 Task: Open Card Card0000000084 in Board Board0000000021 in Workspace WS0000000007 in Trello. Add Member Email0000000028 to Card Card0000000084 in Board Board0000000021 in Workspace WS0000000007 in Trello. Add Red Label titled Label0000000084 to Card Card0000000084 in Board Board0000000021 in Workspace WS0000000007 in Trello. Add Checklist CL0000000084 to Card Card0000000084 in Board Board0000000021 in Workspace WS0000000007 in Trello. Add Dates with Start Date as Nov 01 2023 and Due Date as Nov 30 2023 to Card Card0000000084 in Board Board0000000021 in Workspace WS0000000007 in Trello
Action: Mouse moved to (535, 37)
Screenshot: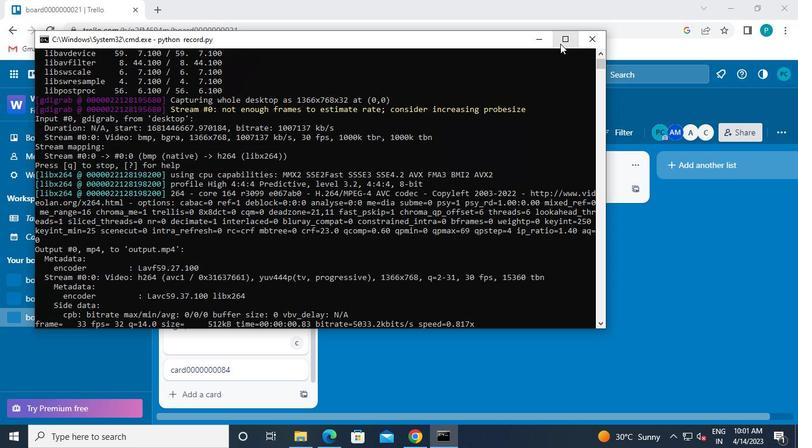 
Action: Mouse pressed left at (535, 37)
Screenshot: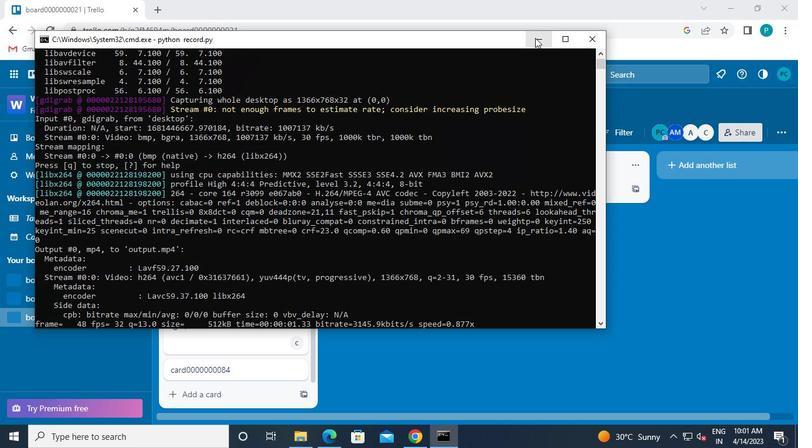 
Action: Mouse moved to (230, 375)
Screenshot: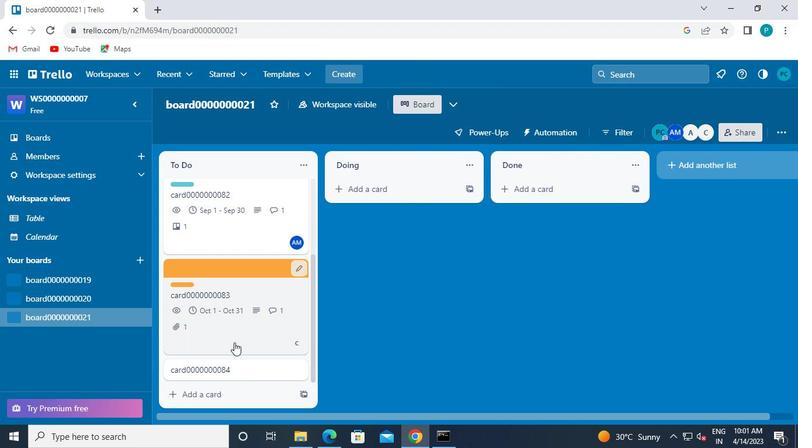 
Action: Mouse pressed left at (230, 375)
Screenshot: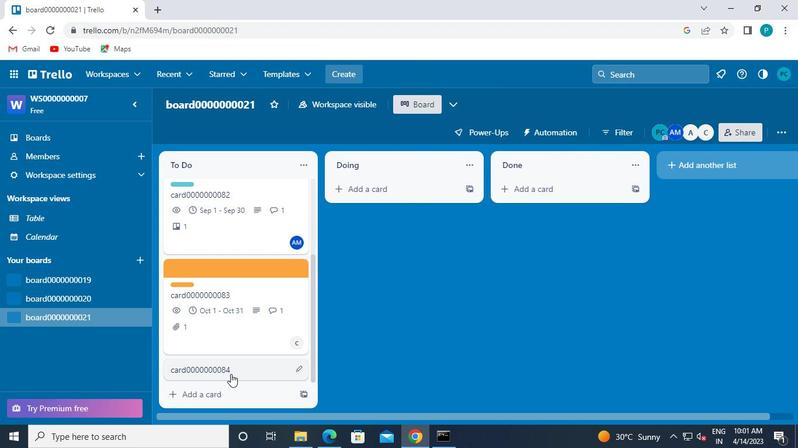 
Action: Mouse moved to (527, 210)
Screenshot: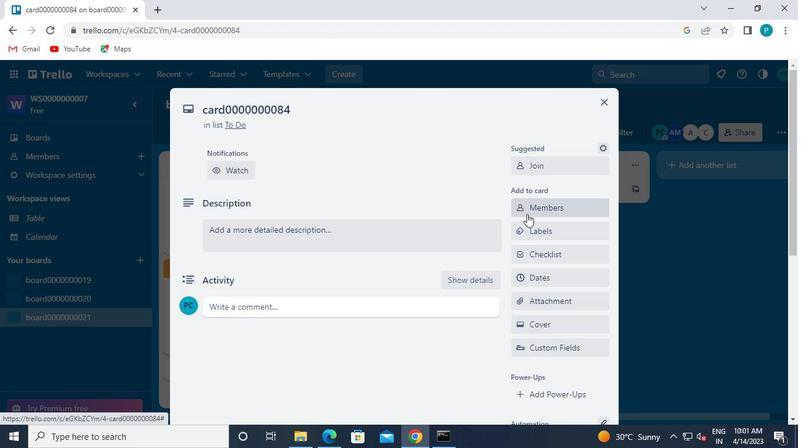 
Action: Mouse pressed left at (527, 210)
Screenshot: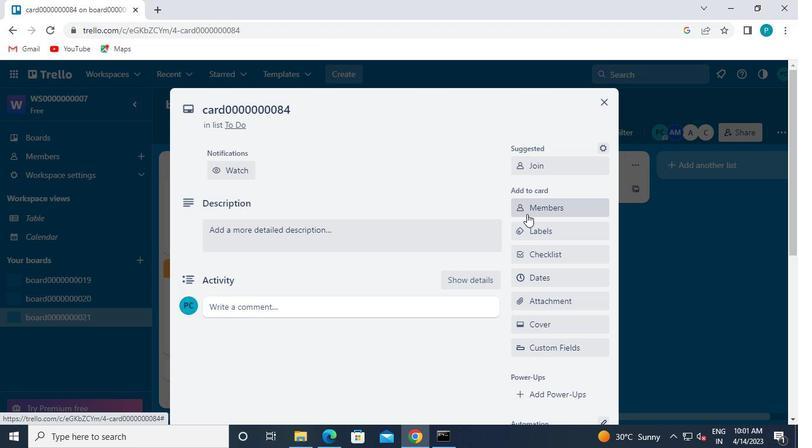 
Action: Mouse moved to (560, 125)
Screenshot: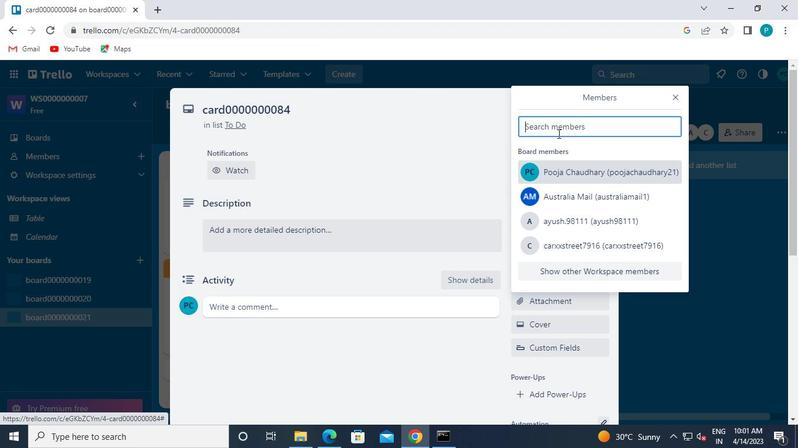 
Action: Mouse pressed left at (560, 125)
Screenshot: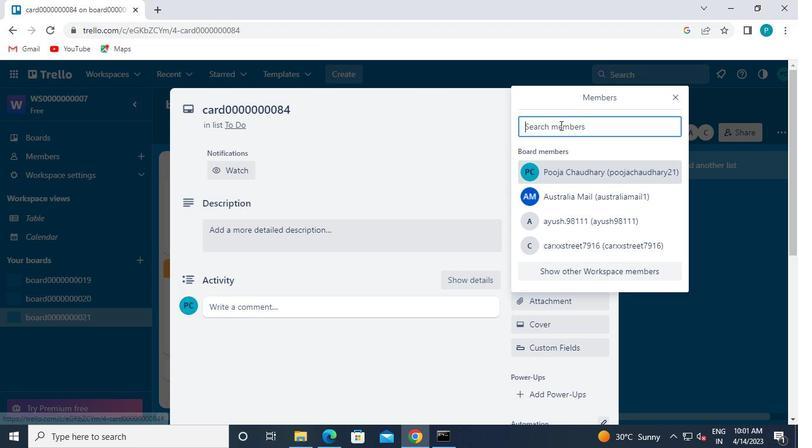 
Action: Keyboard n
Screenshot: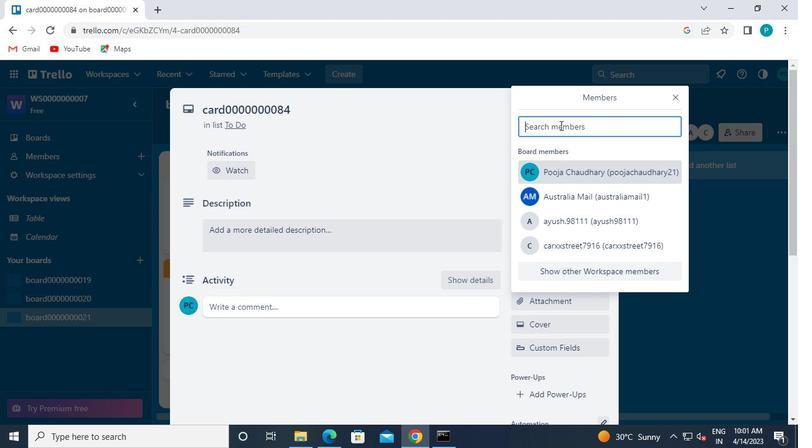 
Action: Keyboard i
Screenshot: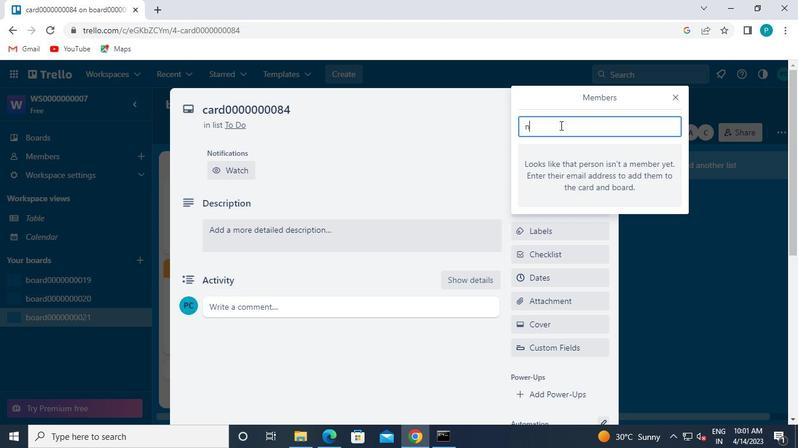 
Action: Keyboard k
Screenshot: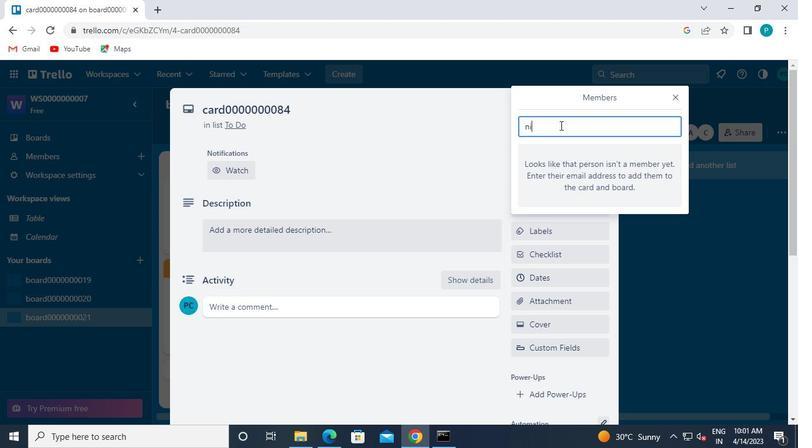 
Action: Keyboard r
Screenshot: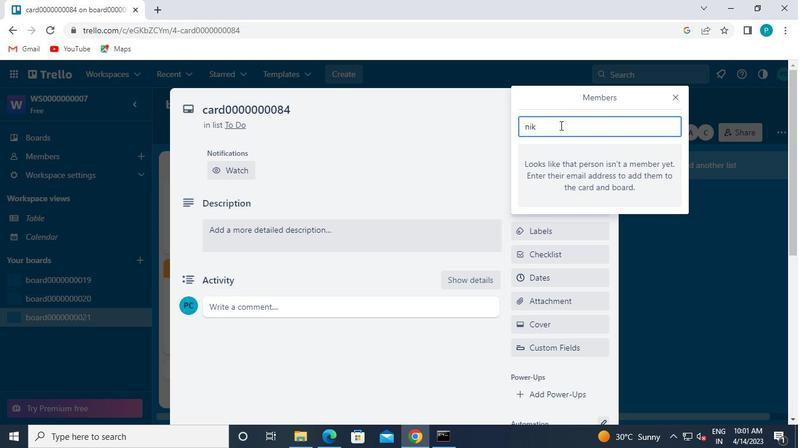 
Action: Keyboard a
Screenshot: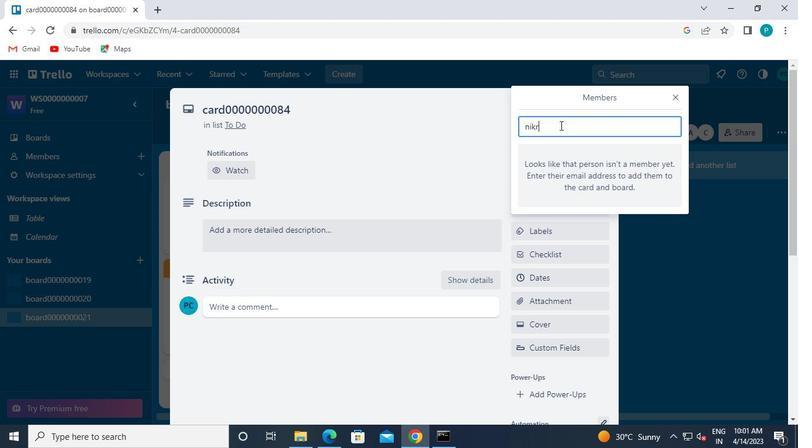 
Action: Keyboard t
Screenshot: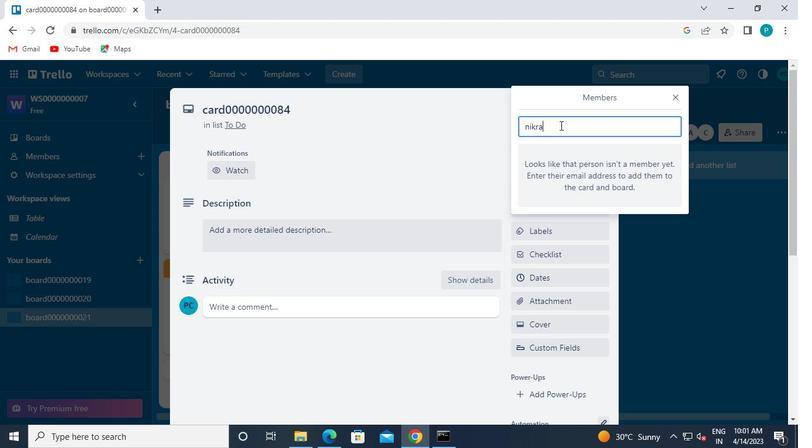 
Action: Keyboard h
Screenshot: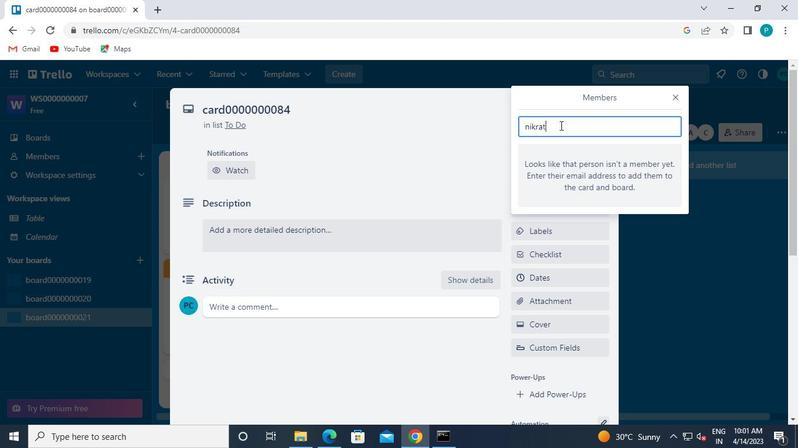 
Action: Keyboard i
Screenshot: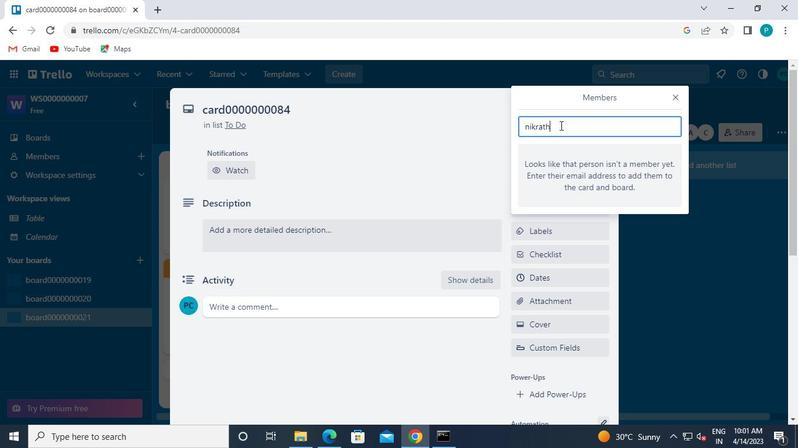 
Action: Keyboard 8
Screenshot: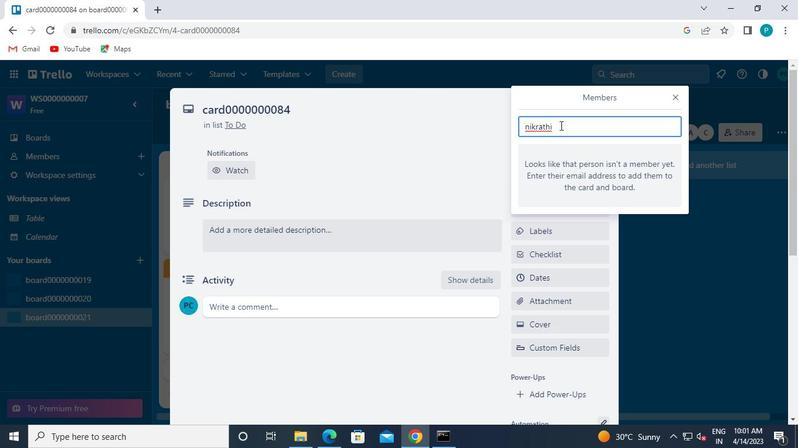 
Action: Keyboard 8
Screenshot: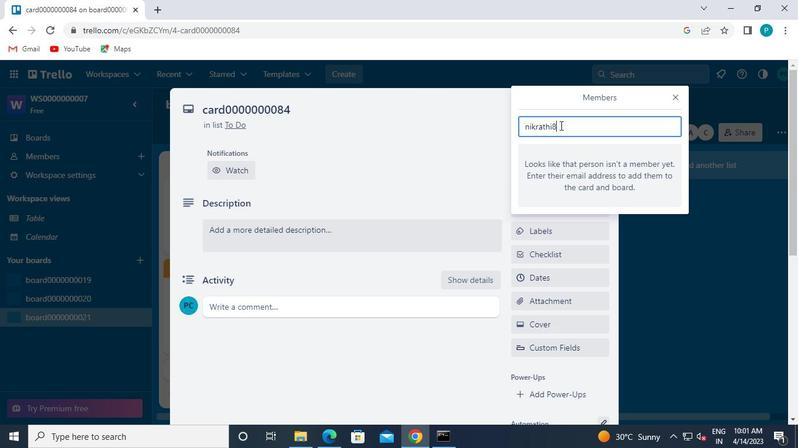 
Action: Keyboard 9
Screenshot: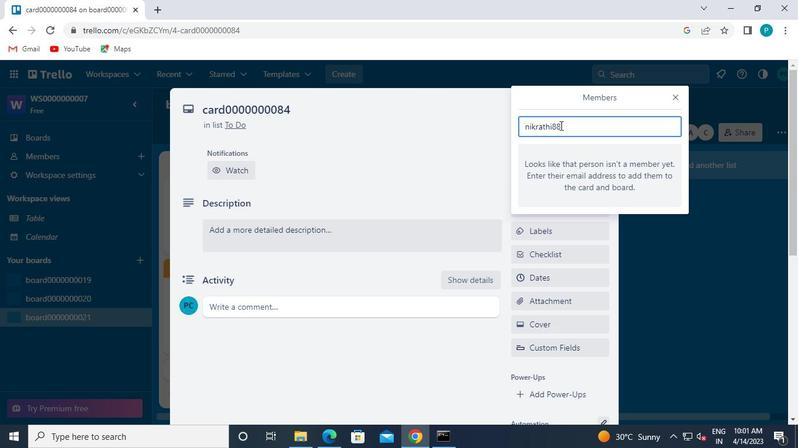
Action: Keyboard Key.shift
Screenshot: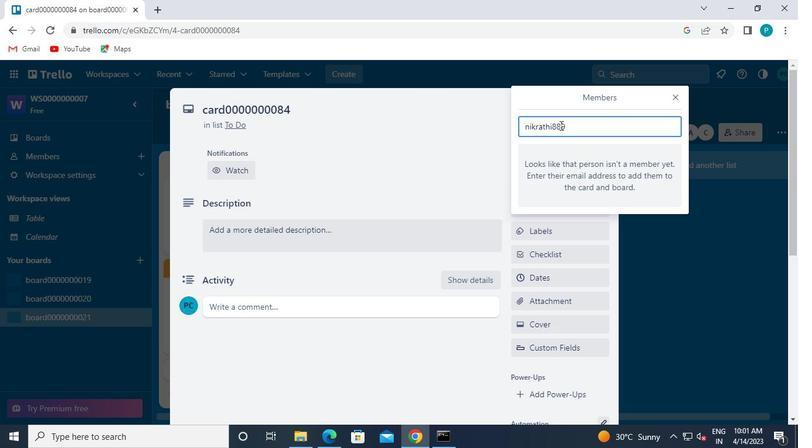 
Action: Keyboard @
Screenshot: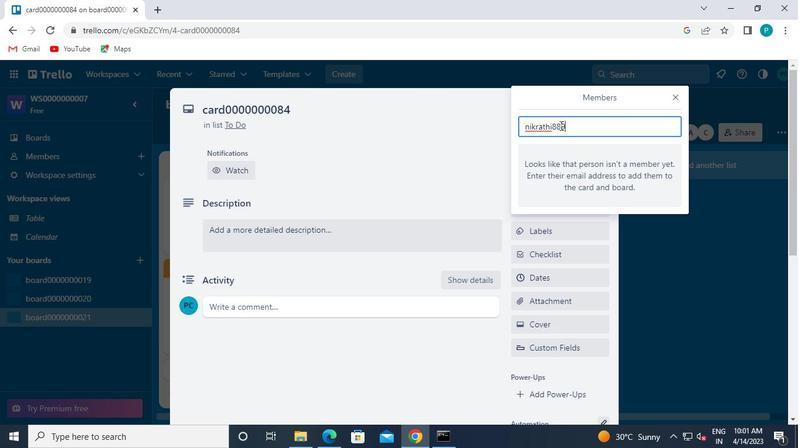 
Action: Keyboard g
Screenshot: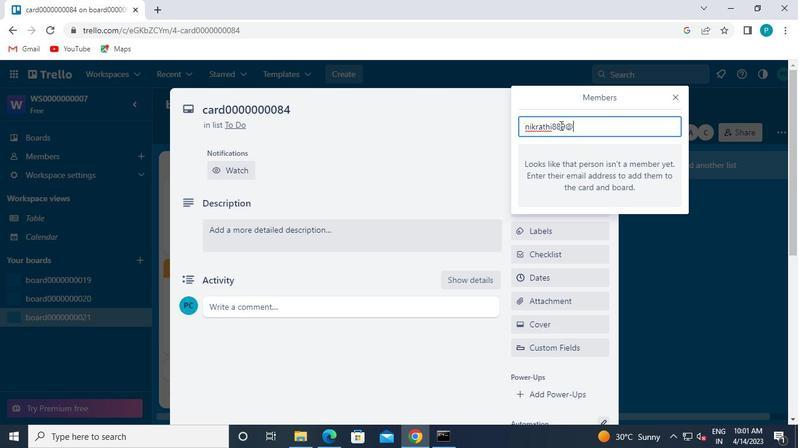 
Action: Keyboard m
Screenshot: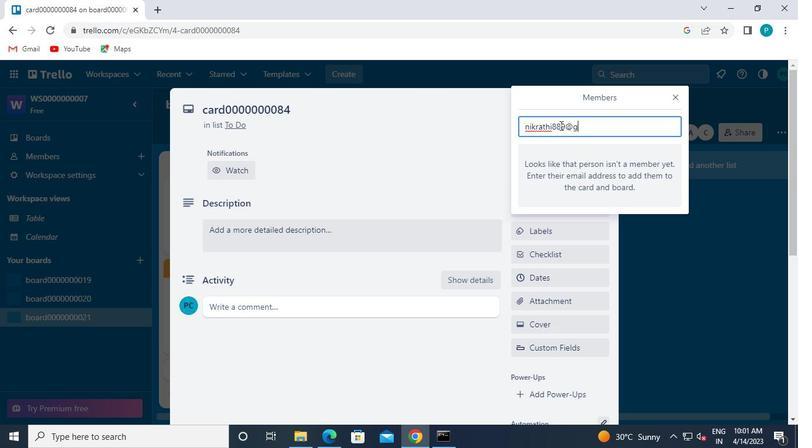 
Action: Keyboard a
Screenshot: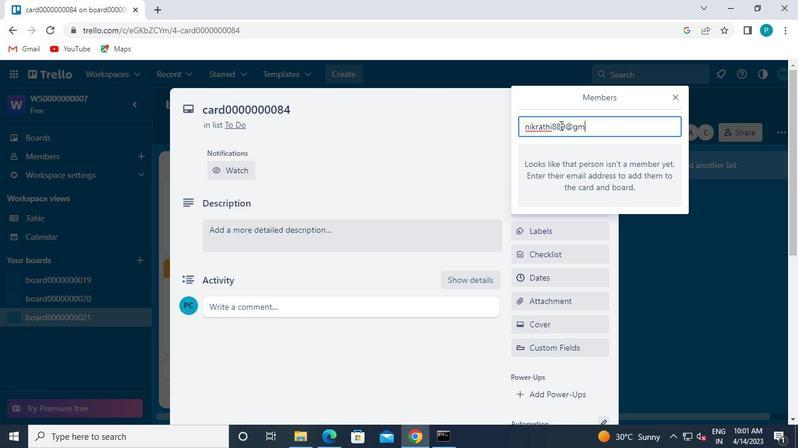 
Action: Keyboard i
Screenshot: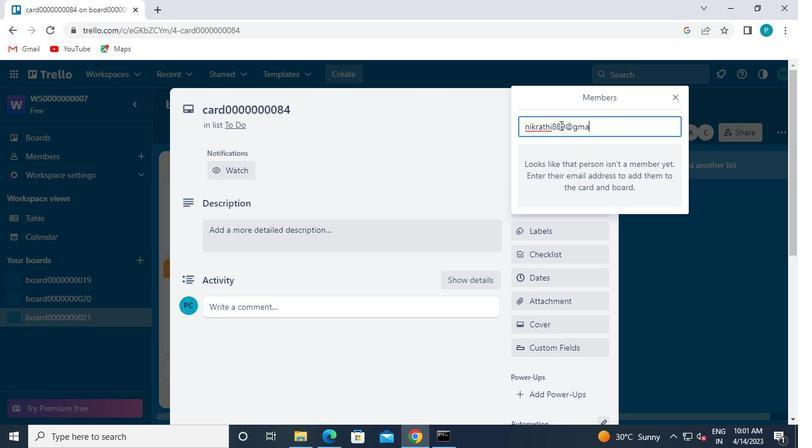 
Action: Keyboard l
Screenshot: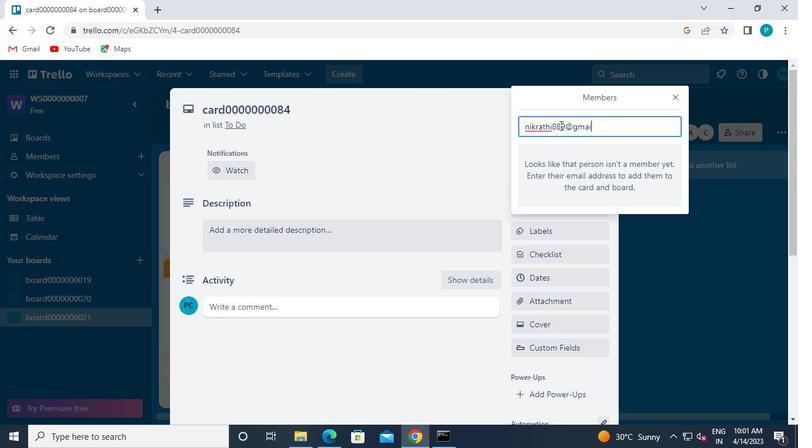 
Action: Mouse moved to (797, 0)
Screenshot: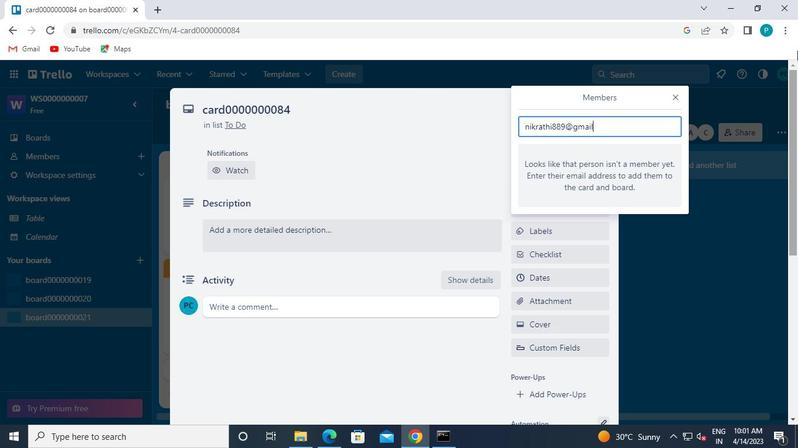 
Action: Keyboard .
Screenshot: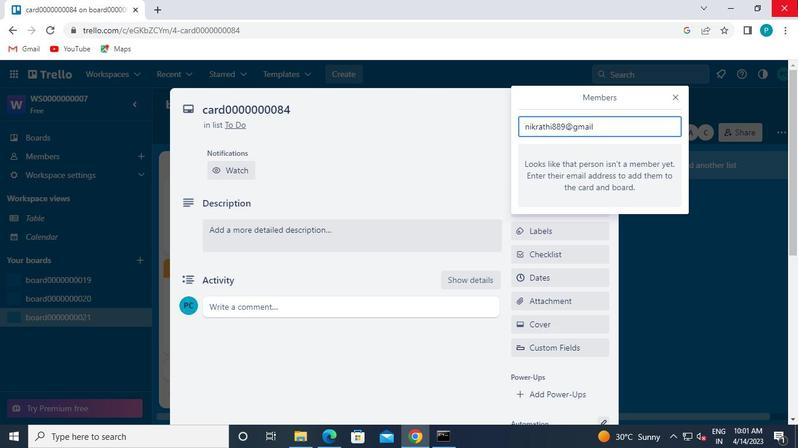 
Action: Keyboard c
Screenshot: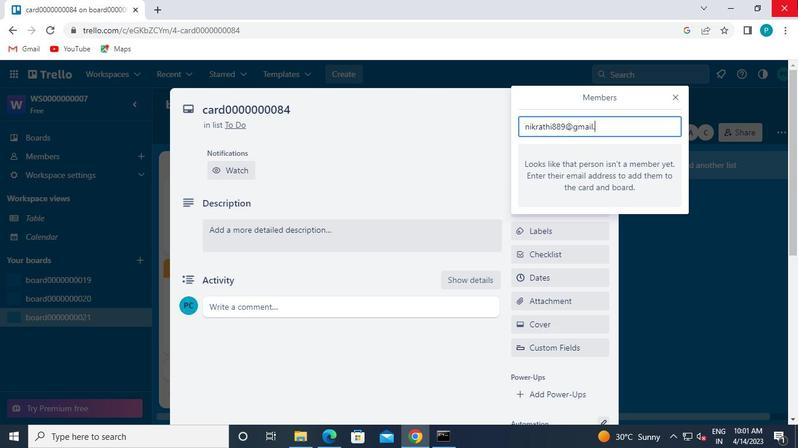
Action: Keyboard o
Screenshot: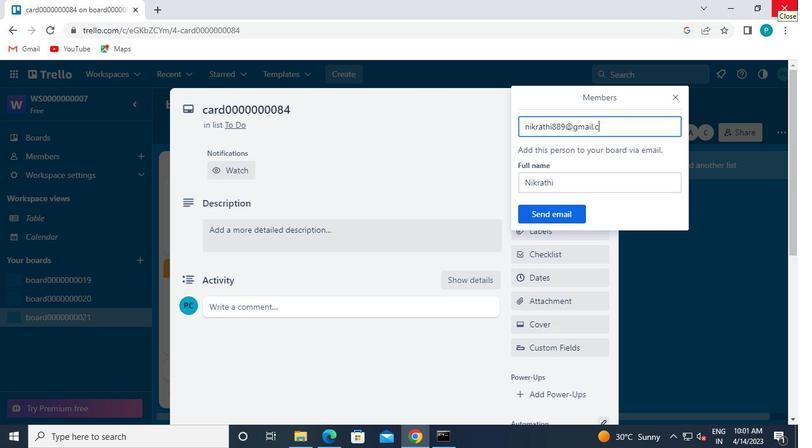 
Action: Keyboard m
Screenshot: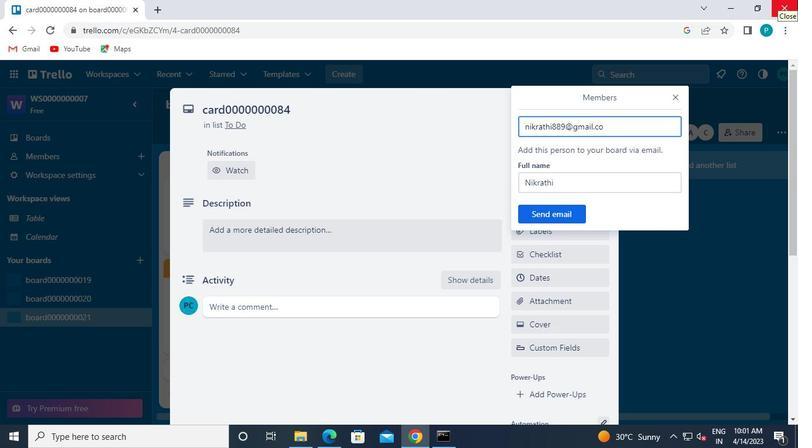 
Action: Mouse moved to (577, 206)
Screenshot: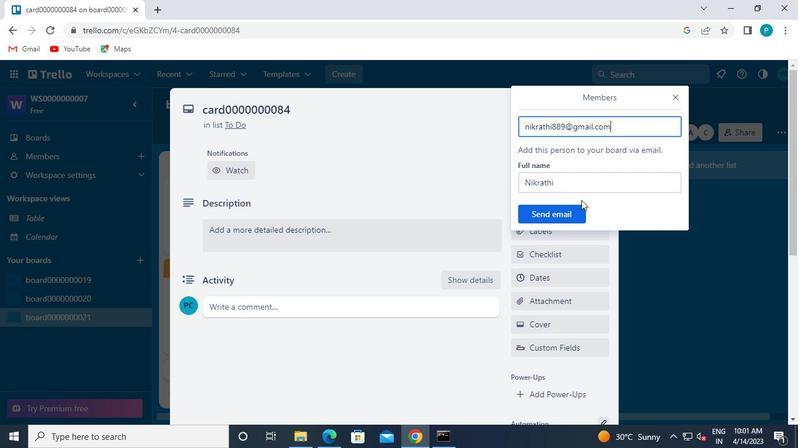 
Action: Mouse pressed left at (577, 206)
Screenshot: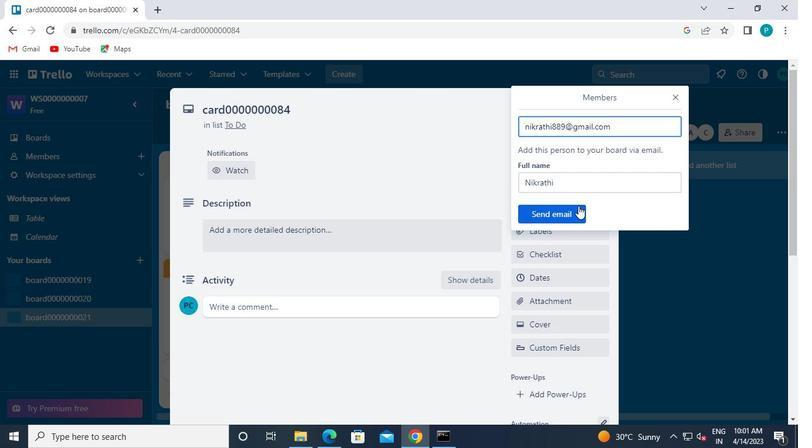 
Action: Mouse moved to (527, 223)
Screenshot: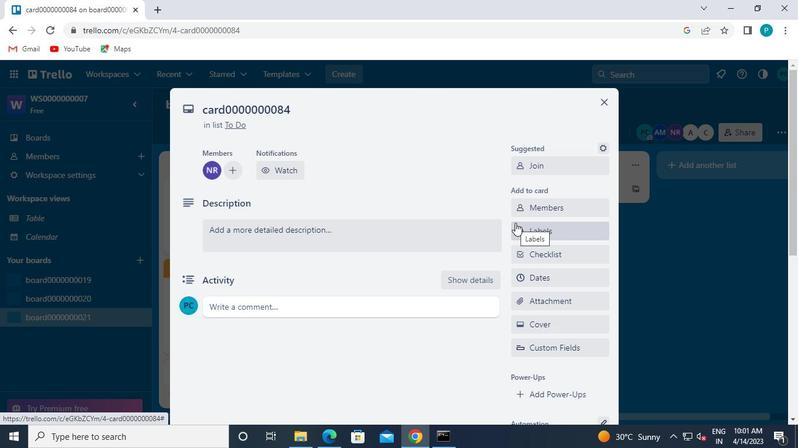 
Action: Mouse pressed left at (527, 223)
Screenshot: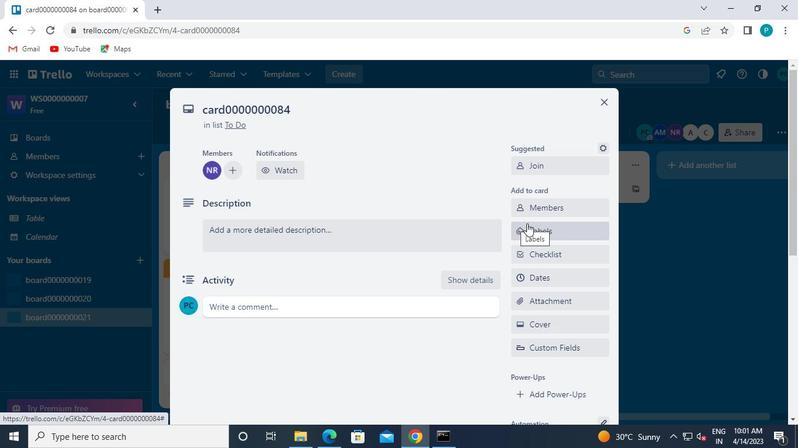 
Action: Mouse moved to (583, 367)
Screenshot: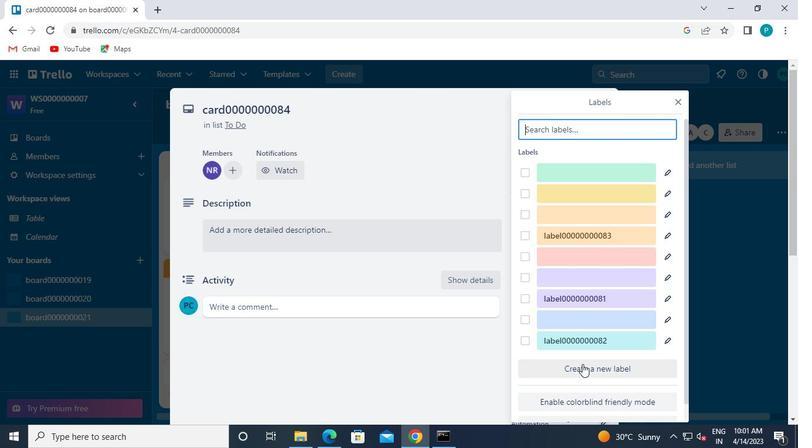 
Action: Mouse pressed left at (583, 367)
Screenshot: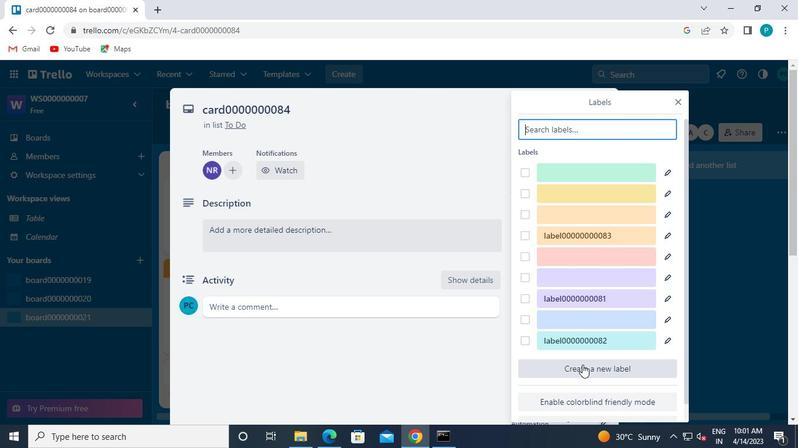 
Action: Mouse moved to (626, 268)
Screenshot: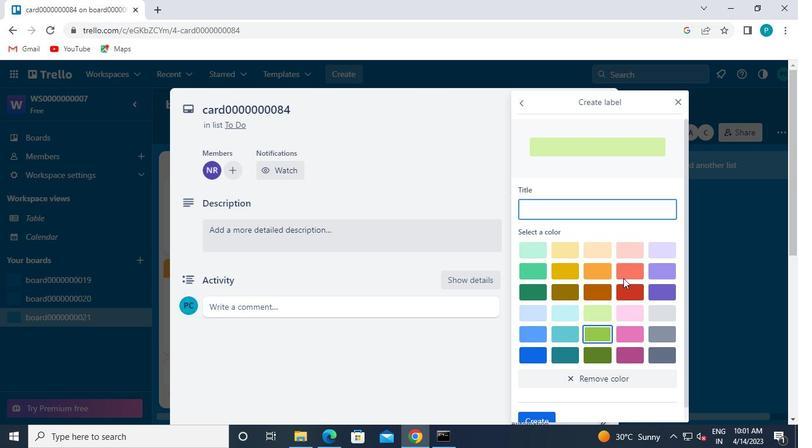 
Action: Mouse pressed left at (626, 268)
Screenshot: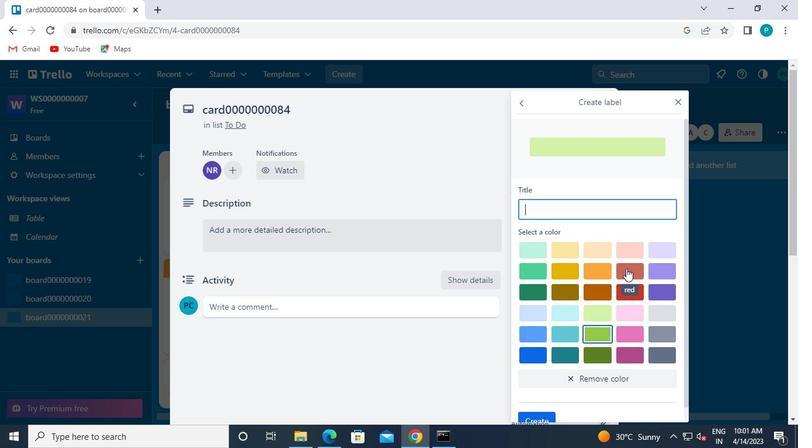 
Action: Mouse moved to (546, 206)
Screenshot: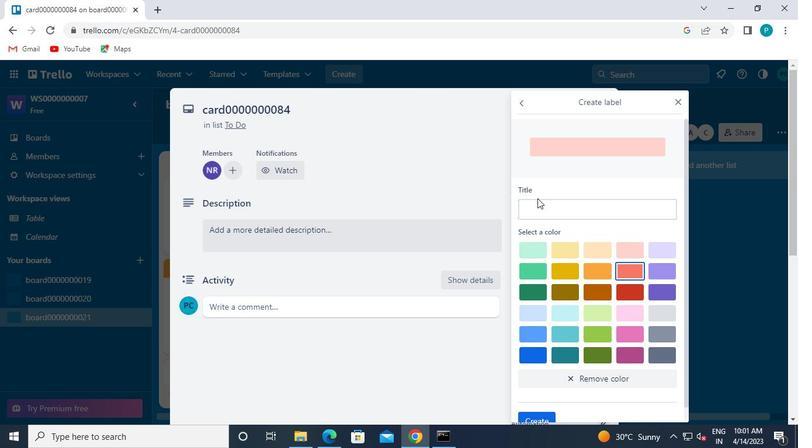 
Action: Mouse pressed left at (546, 206)
Screenshot: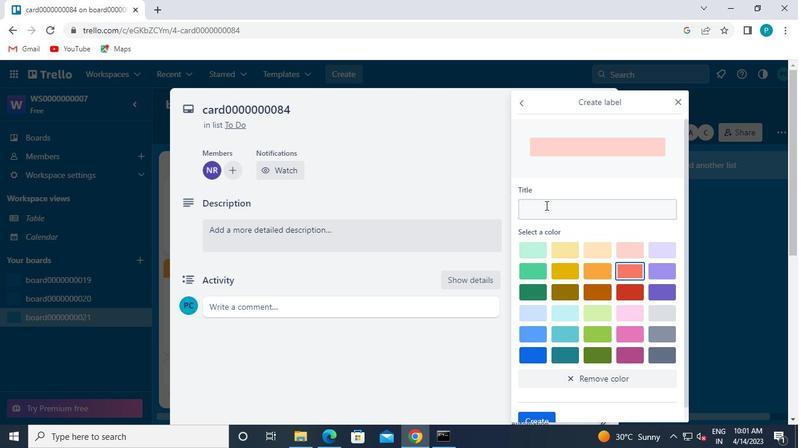 
Action: Mouse moved to (542, 210)
Screenshot: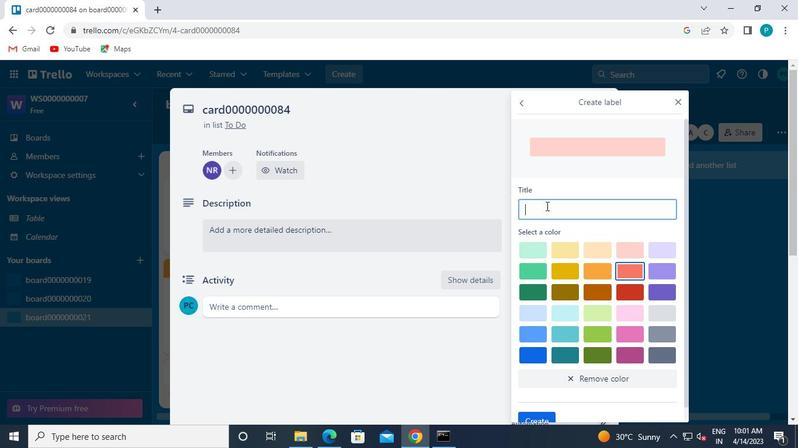 
Action: Keyboard l
Screenshot: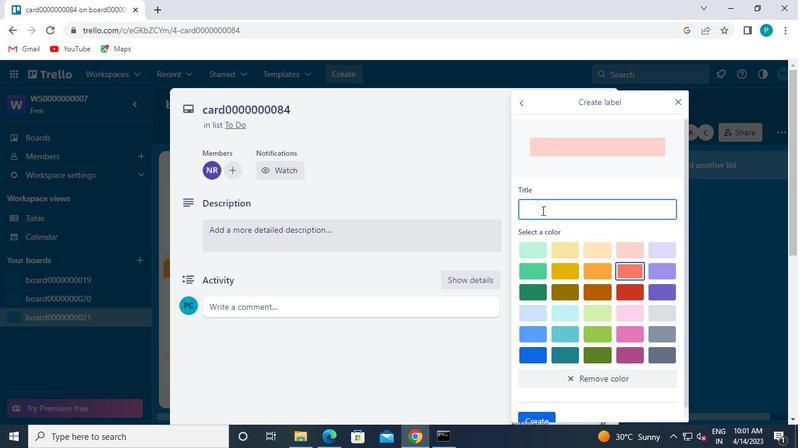 
Action: Keyboard a
Screenshot: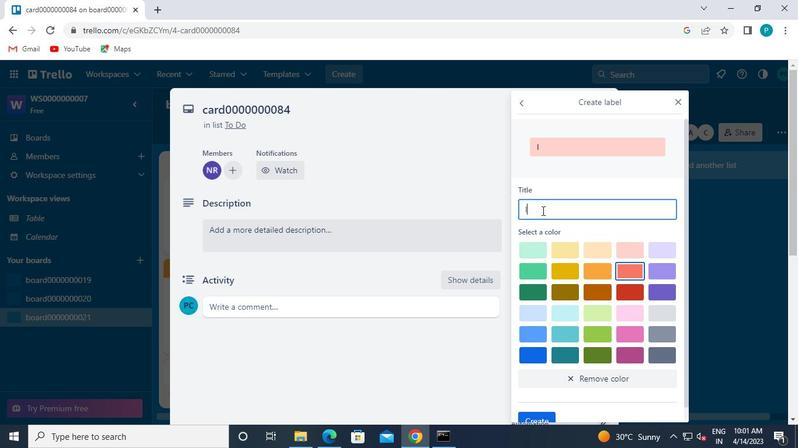 
Action: Keyboard b
Screenshot: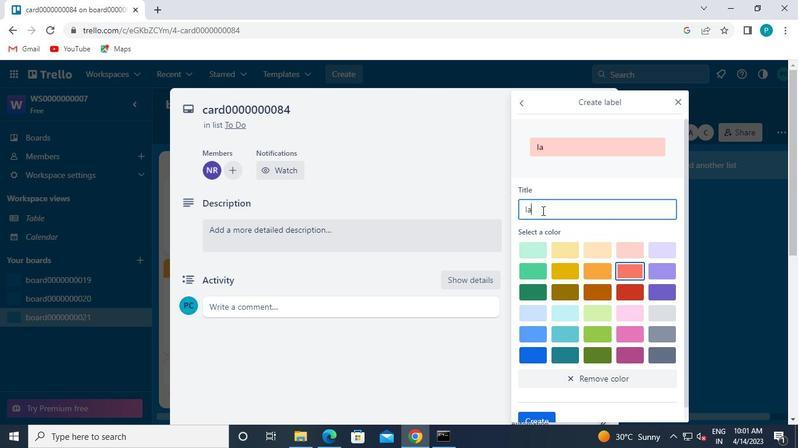 
Action: Keyboard e
Screenshot: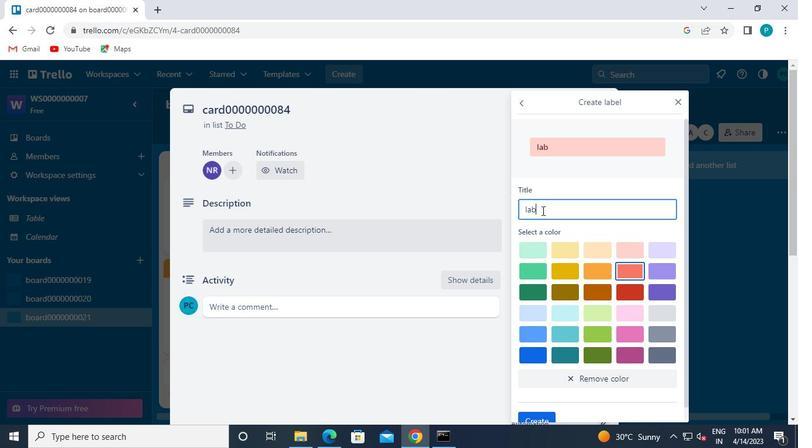 
Action: Keyboard l
Screenshot: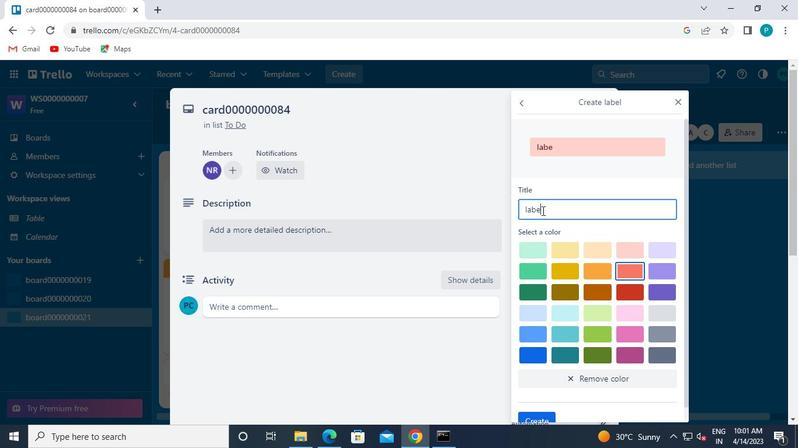
Action: Keyboard 0
Screenshot: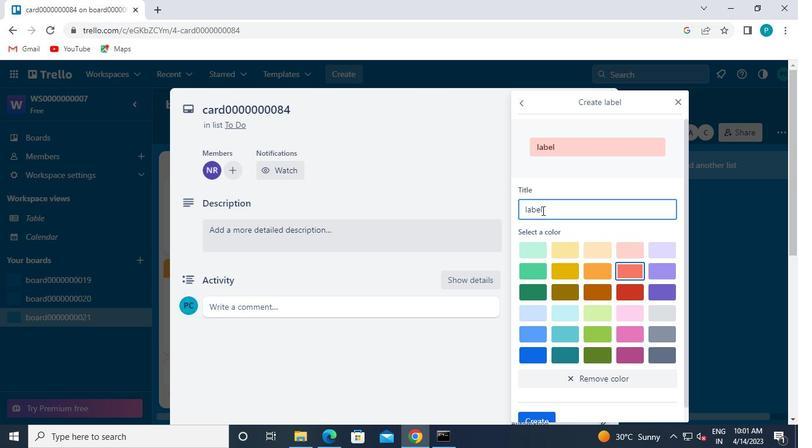 
Action: Keyboard 0
Screenshot: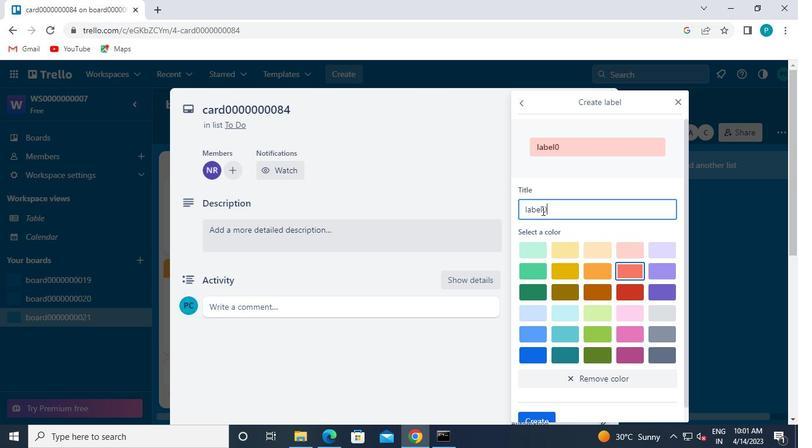 
Action: Keyboard 0
Screenshot: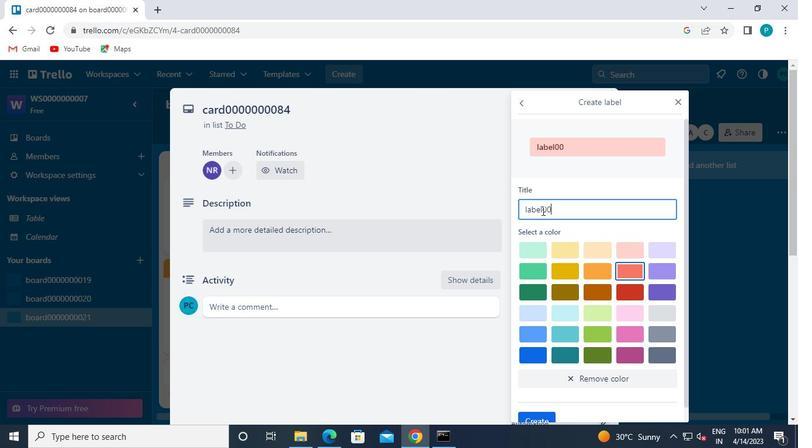 
Action: Keyboard 0
Screenshot: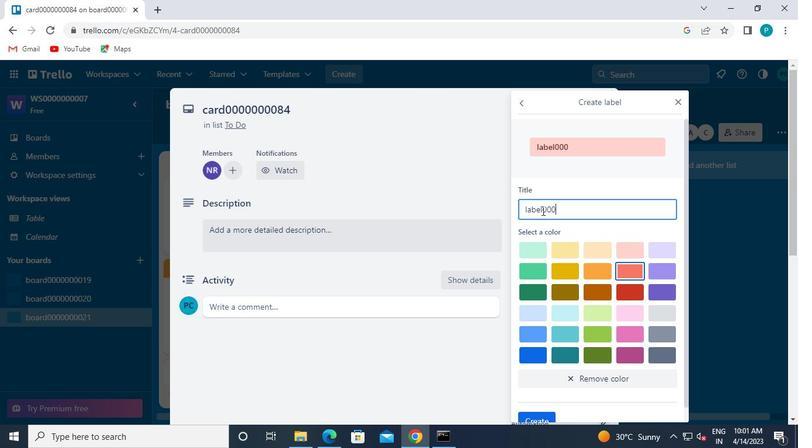 
Action: Keyboard 0
Screenshot: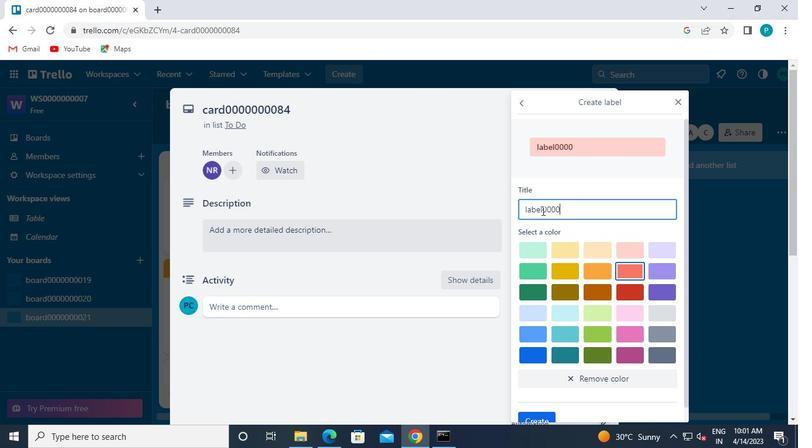
Action: Keyboard 0
Screenshot: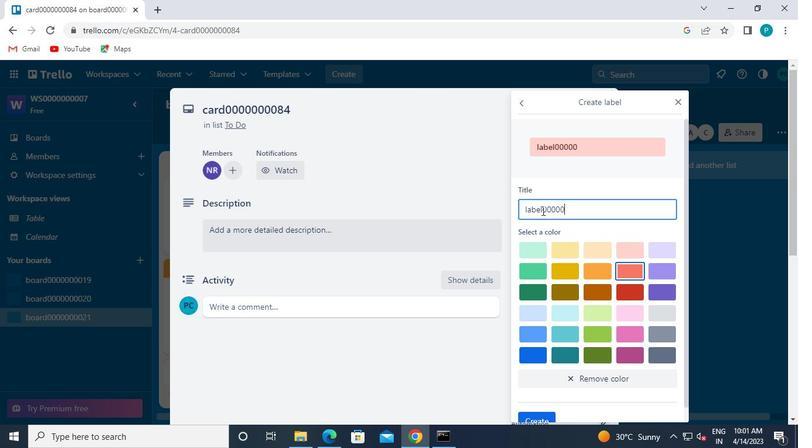 
Action: Keyboard 0
Screenshot: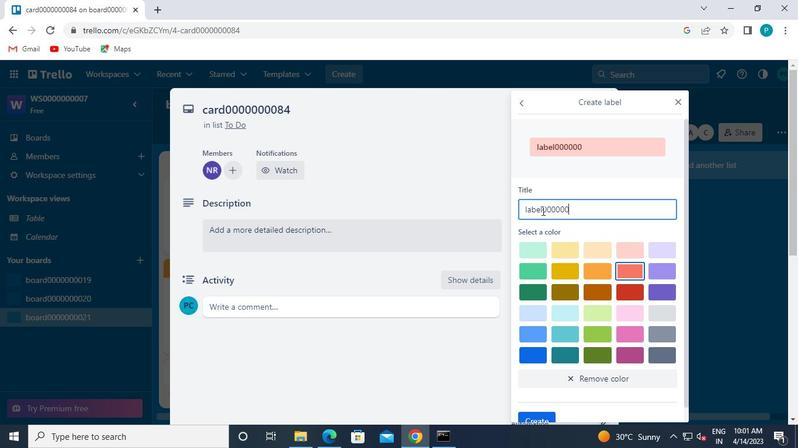 
Action: Keyboard 0
Screenshot: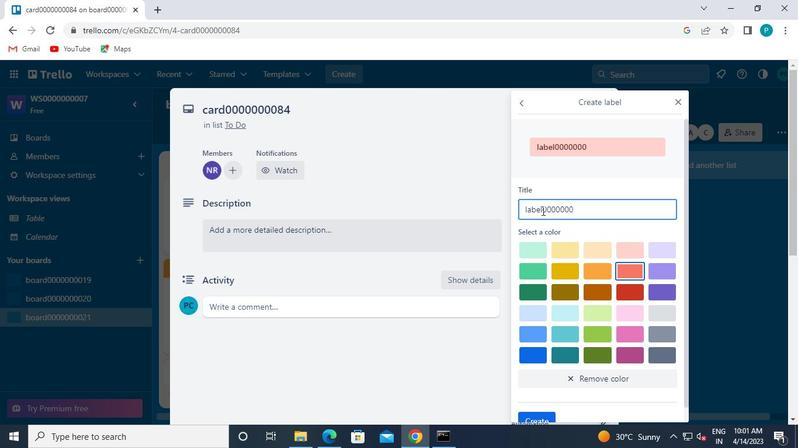 
Action: Keyboard 8
Screenshot: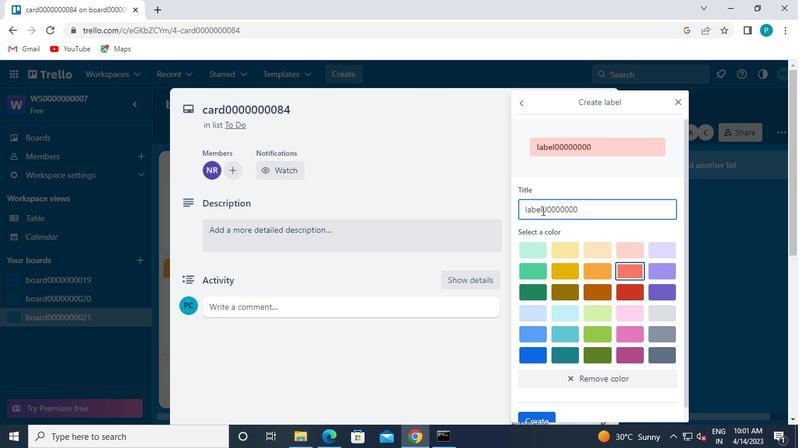 
Action: Keyboard 4
Screenshot: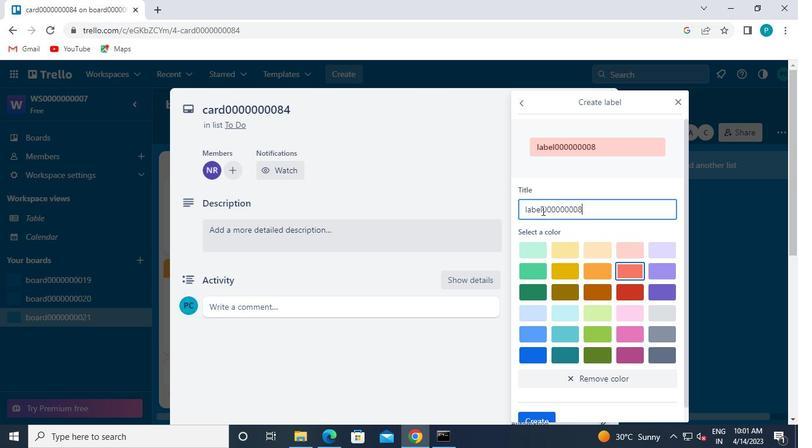 
Action: Mouse moved to (544, 401)
Screenshot: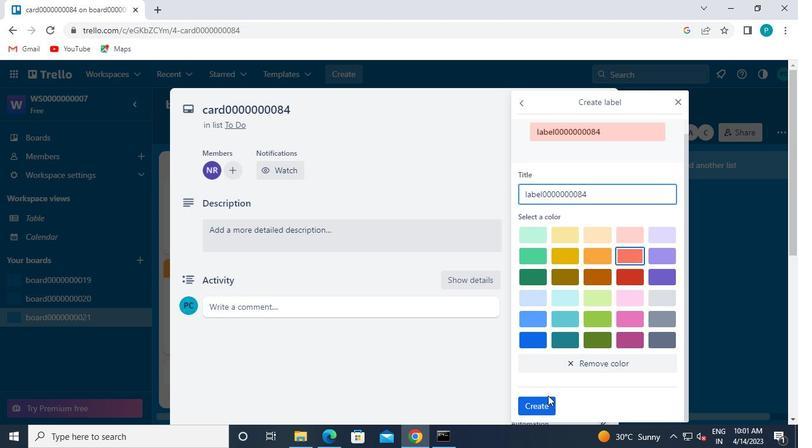 
Action: Mouse pressed left at (544, 401)
Screenshot: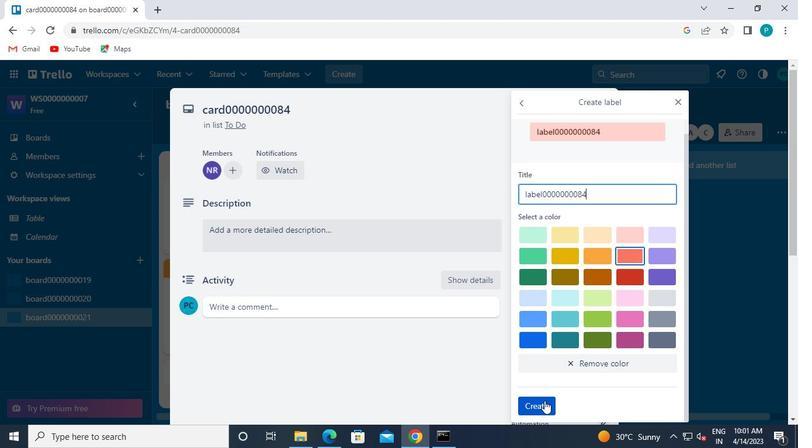 
Action: Mouse moved to (676, 98)
Screenshot: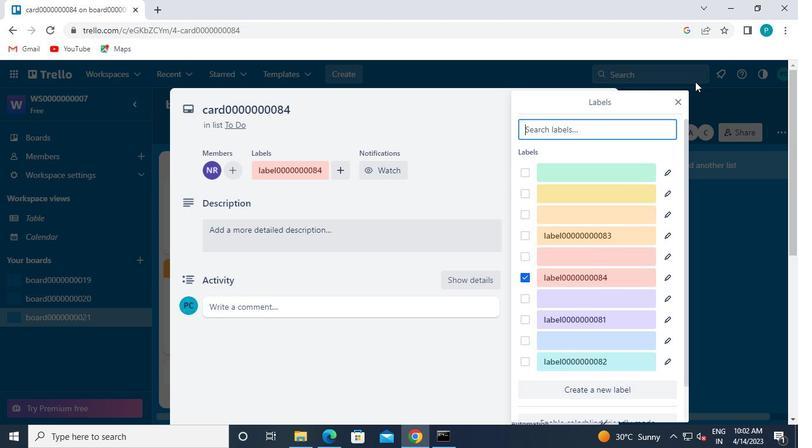 
Action: Mouse pressed left at (676, 98)
Screenshot: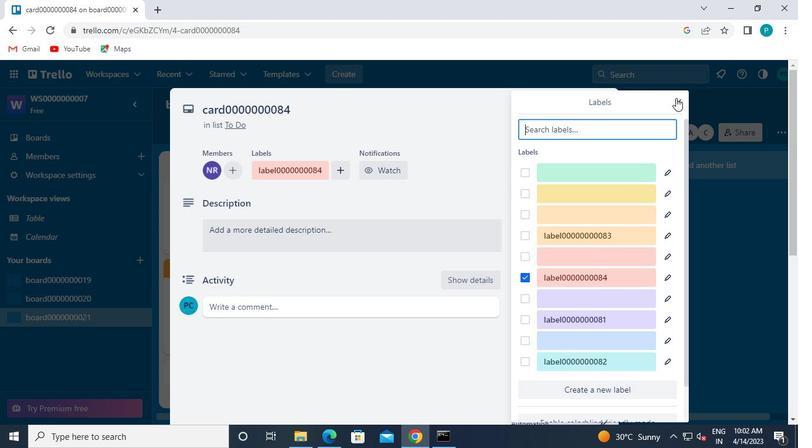 
Action: Mouse moved to (553, 254)
Screenshot: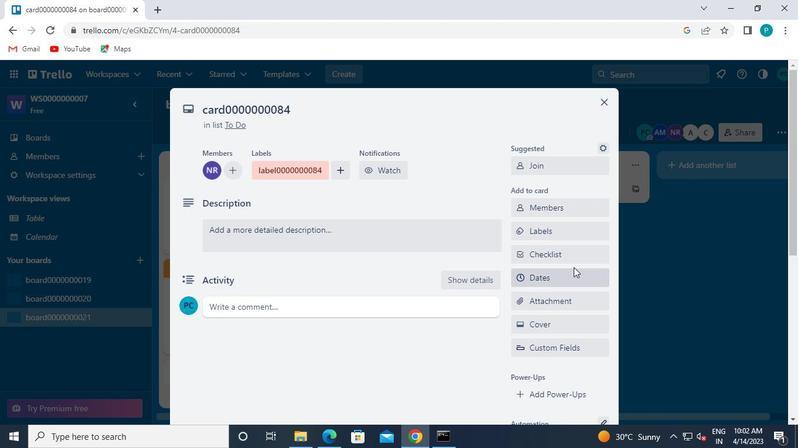 
Action: Mouse pressed left at (553, 254)
Screenshot: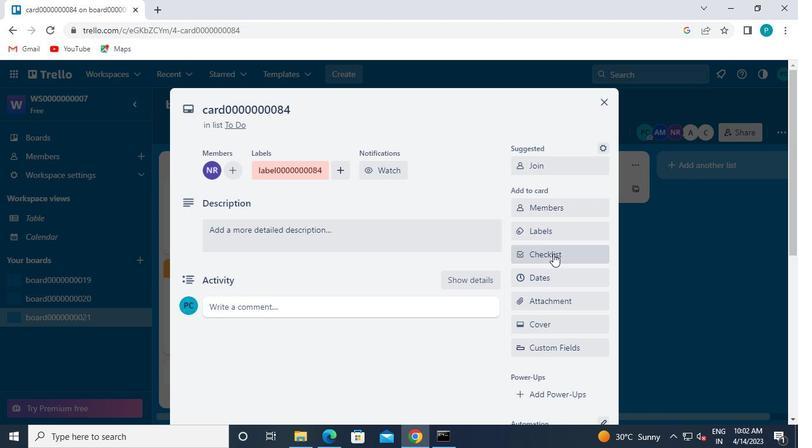 
Action: Mouse moved to (545, 305)
Screenshot: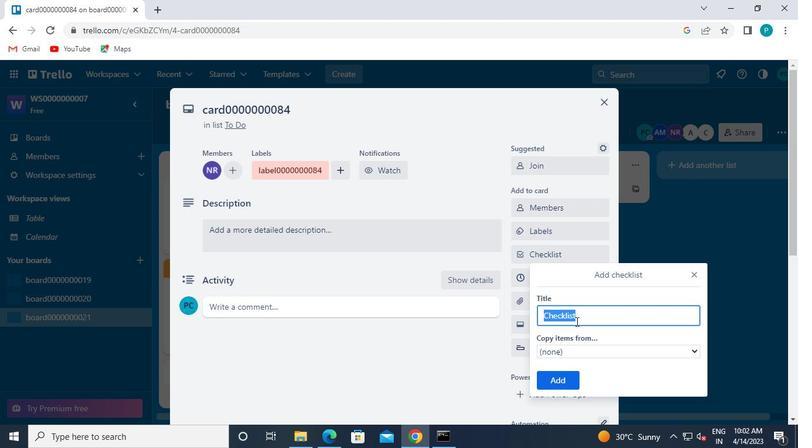 
Action: Keyboard Key.caps_lock
Screenshot: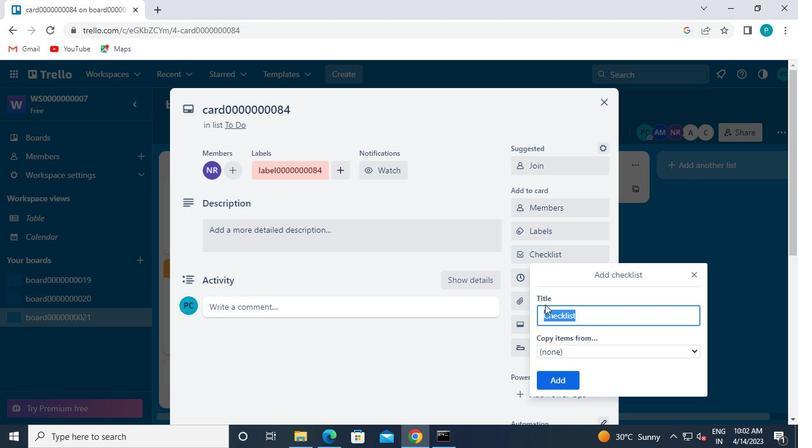 
Action: Keyboard c
Screenshot: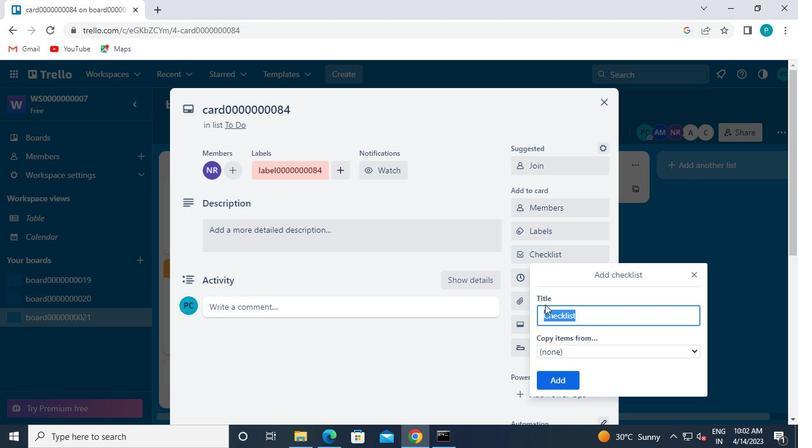 
Action: Keyboard l
Screenshot: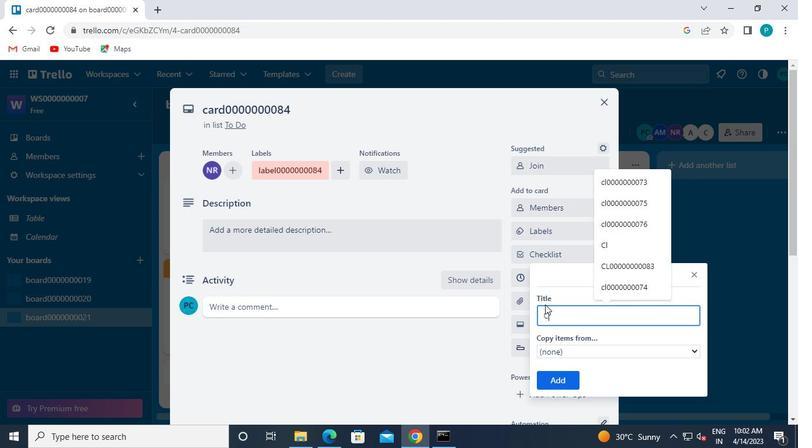 
Action: Keyboard 0
Screenshot: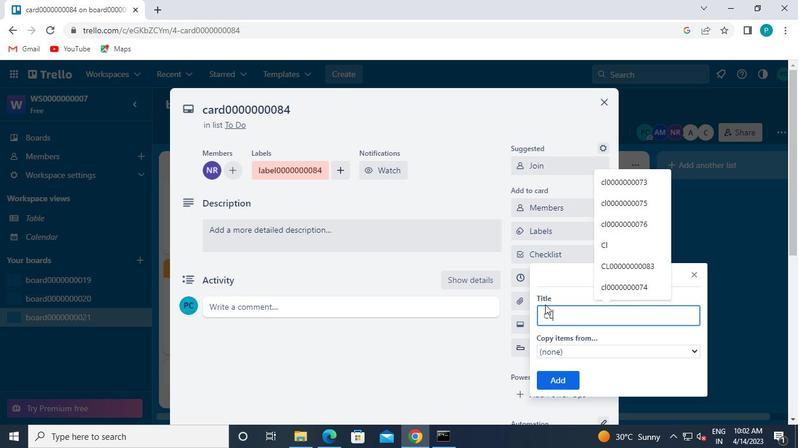 
Action: Keyboard 0
Screenshot: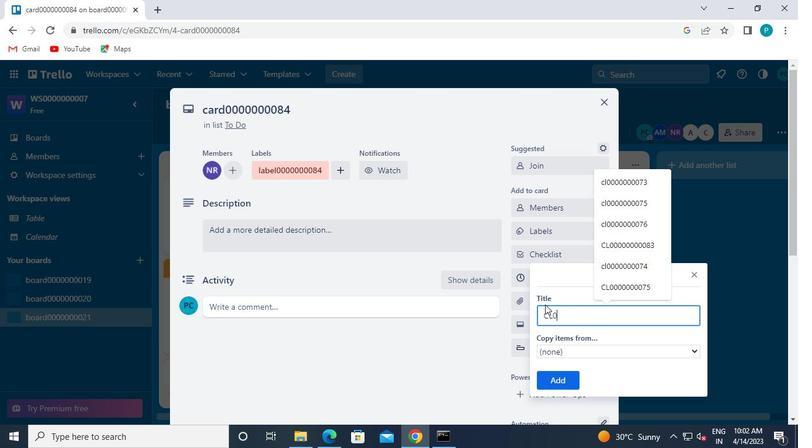 
Action: Keyboard 0
Screenshot: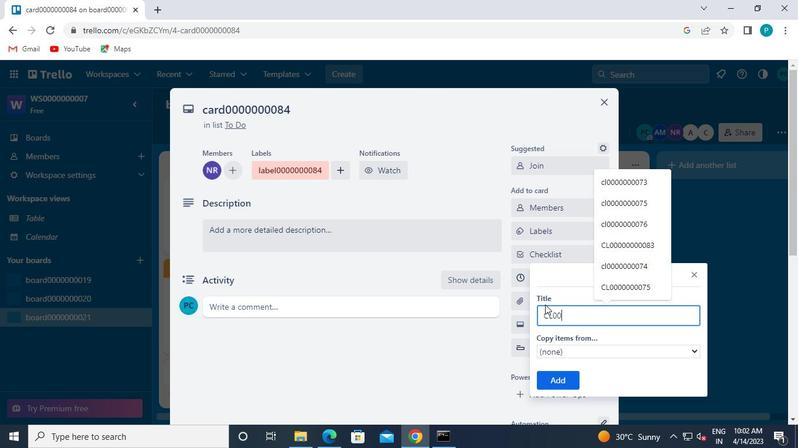 
Action: Keyboard 0
Screenshot: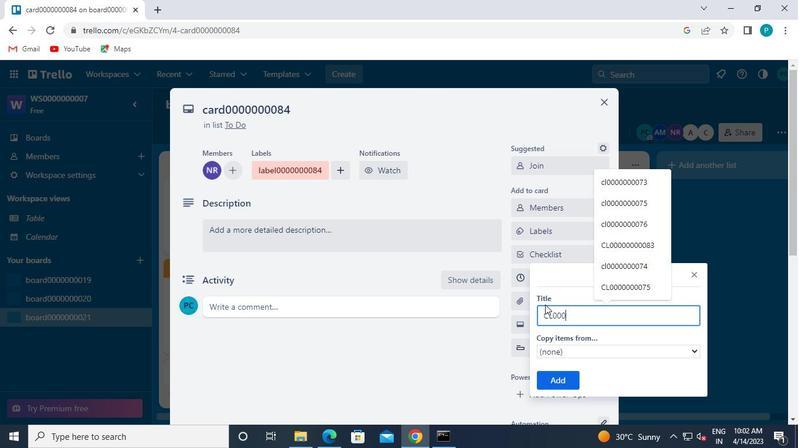 
Action: Keyboard 0
Screenshot: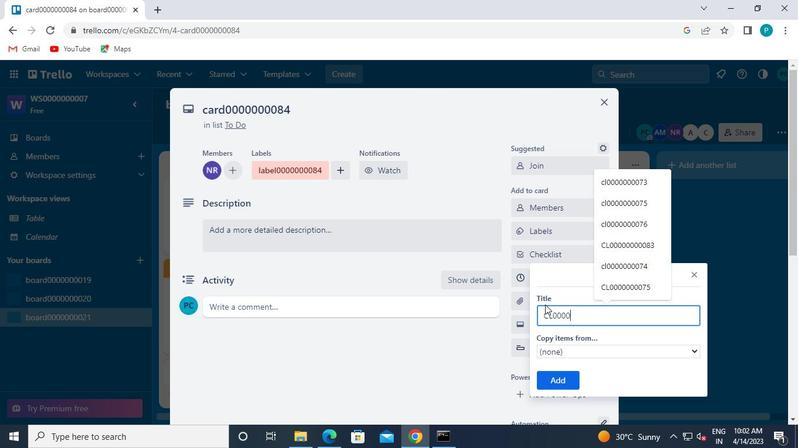 
Action: Keyboard 0
Screenshot: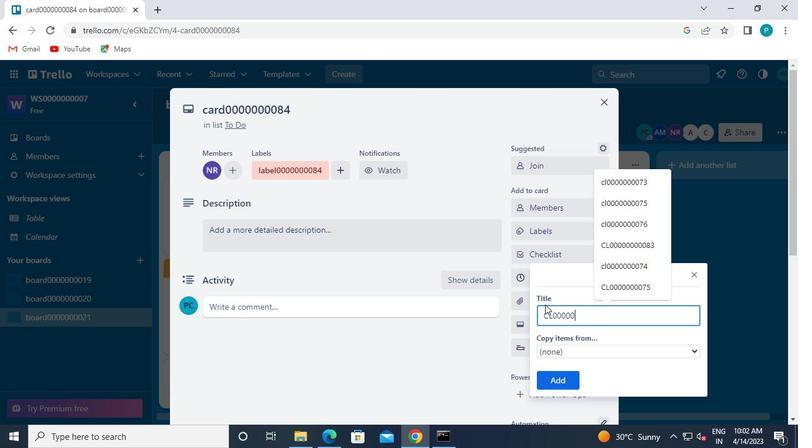 
Action: Keyboard 0
Screenshot: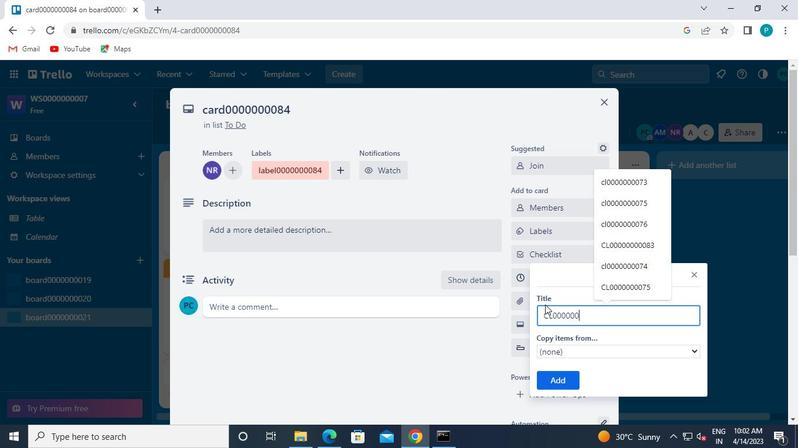 
Action: Keyboard 0
Screenshot: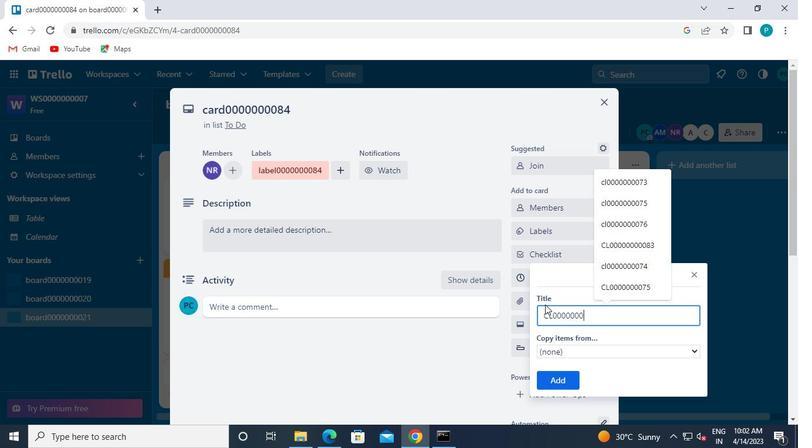 
Action: Keyboard 8
Screenshot: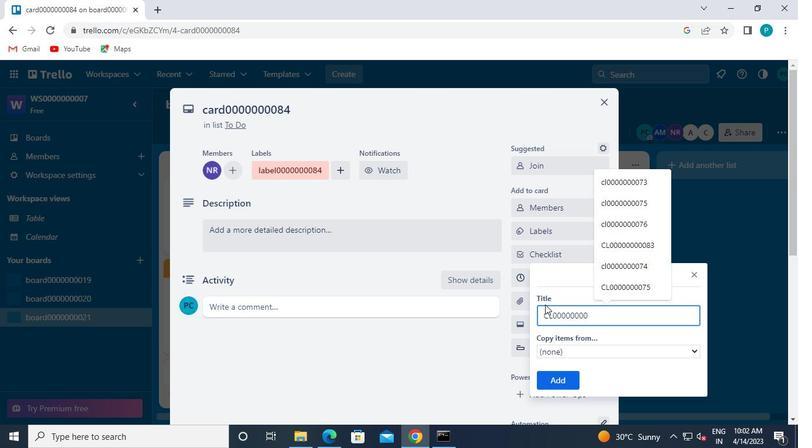 
Action: Keyboard 4
Screenshot: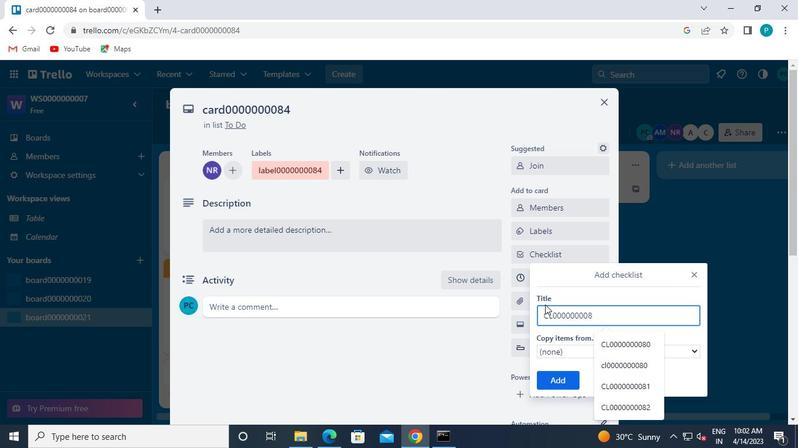 
Action: Mouse moved to (548, 382)
Screenshot: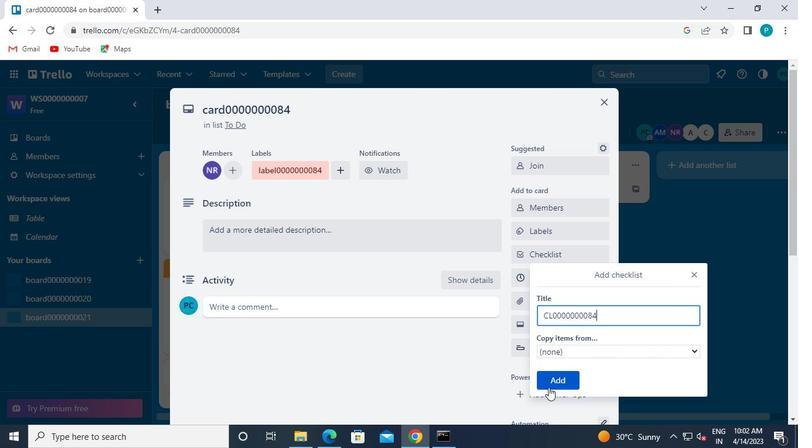
Action: Mouse pressed left at (548, 382)
Screenshot: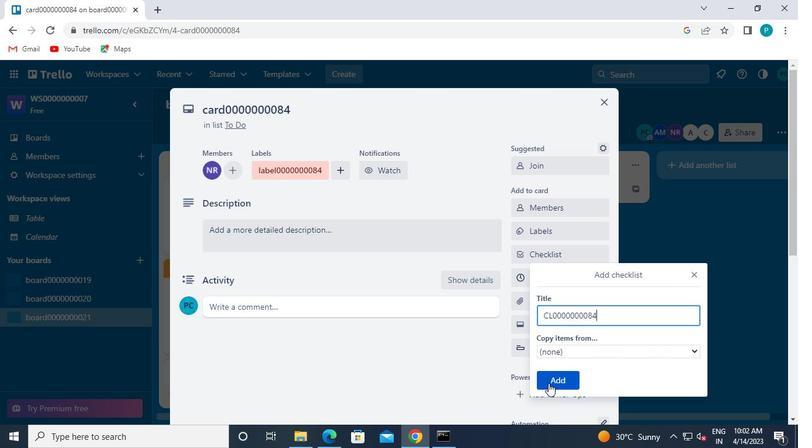 
Action: Mouse moved to (547, 283)
Screenshot: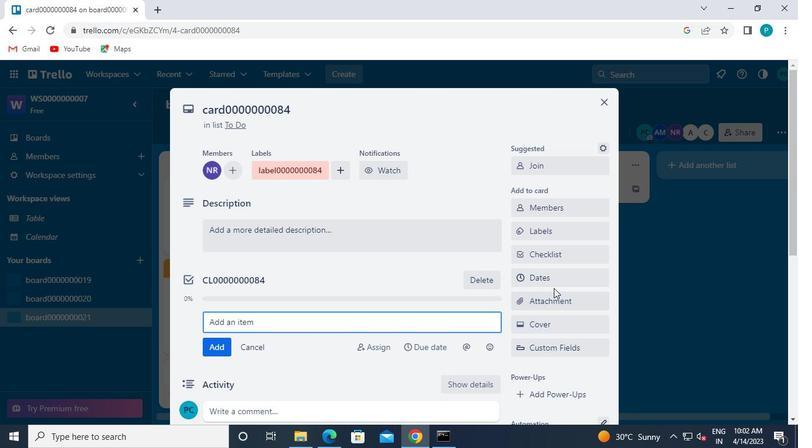 
Action: Mouse pressed left at (547, 283)
Screenshot: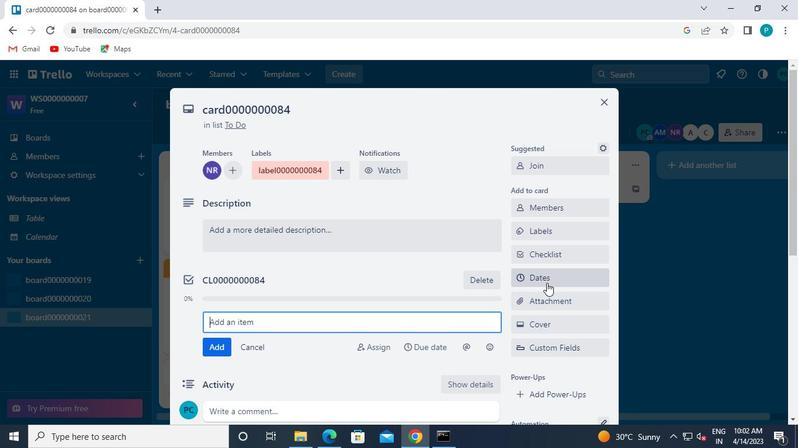 
Action: Mouse moved to (521, 308)
Screenshot: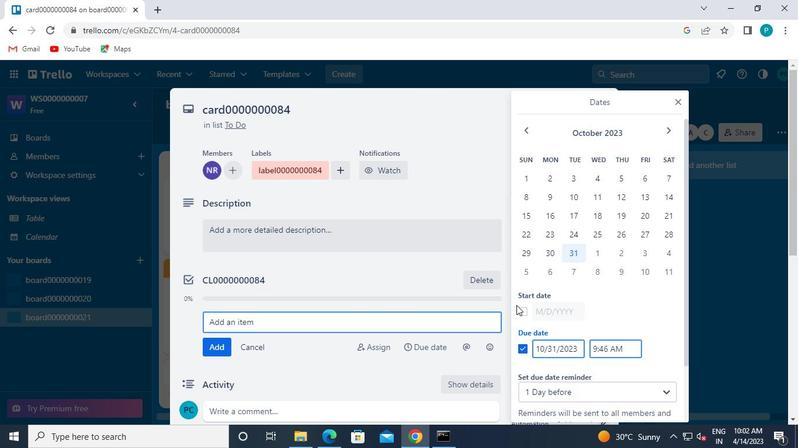 
Action: Mouse pressed left at (521, 308)
Screenshot: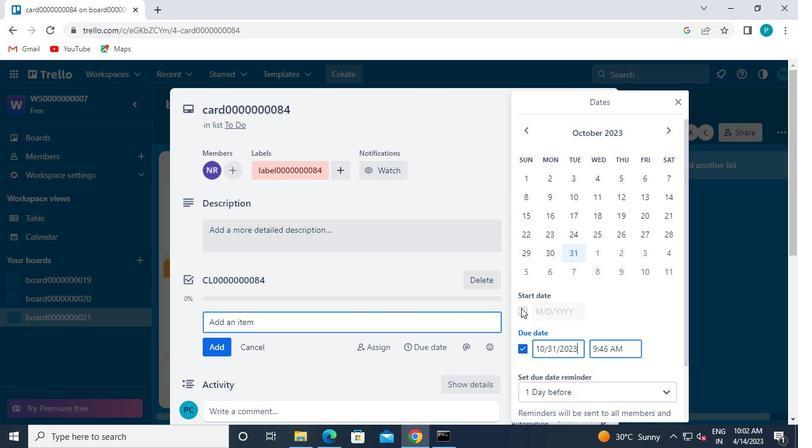 
Action: Mouse moved to (666, 126)
Screenshot: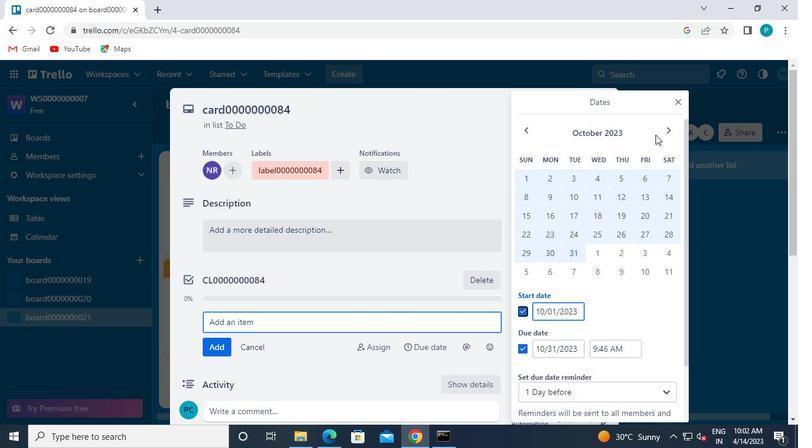
Action: Mouse pressed left at (666, 126)
Screenshot: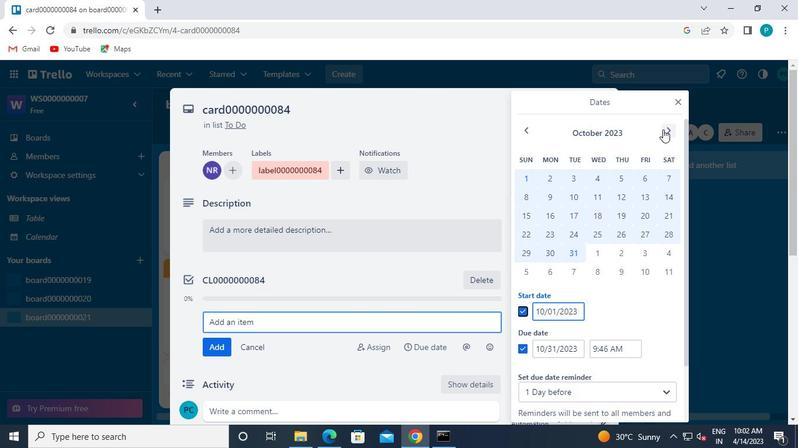
Action: Mouse moved to (590, 175)
Screenshot: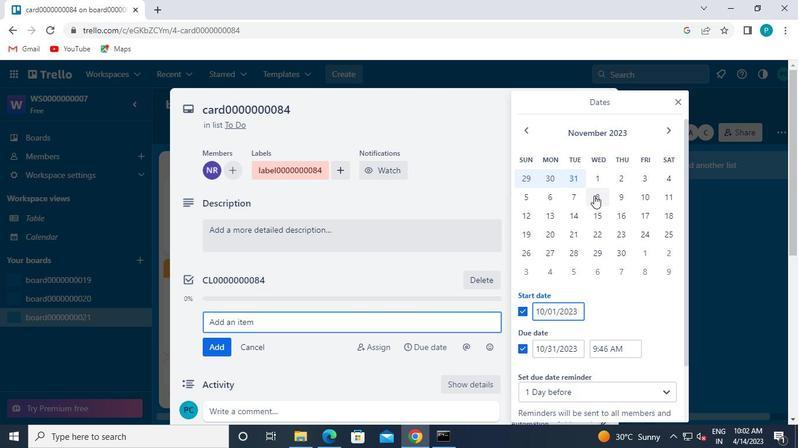 
Action: Mouse pressed left at (590, 175)
Screenshot: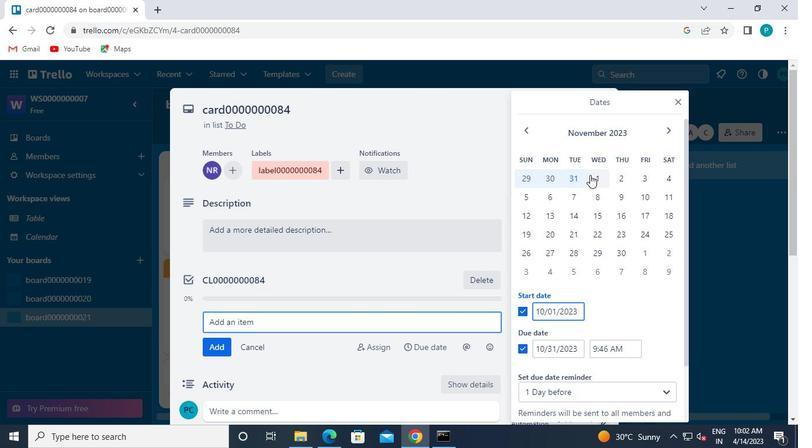 
Action: Mouse moved to (622, 254)
Screenshot: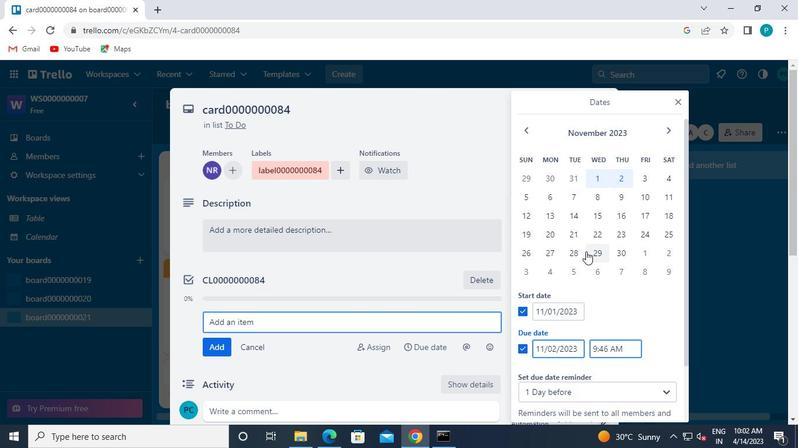 
Action: Mouse pressed left at (622, 254)
Screenshot: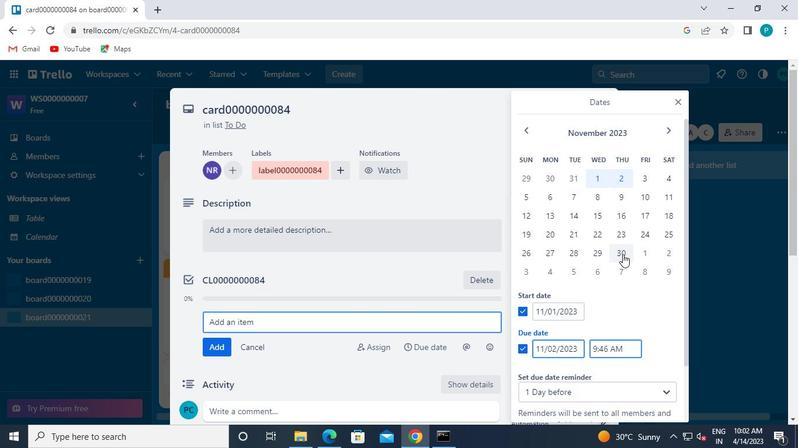 
Action: Mouse moved to (562, 379)
Screenshot: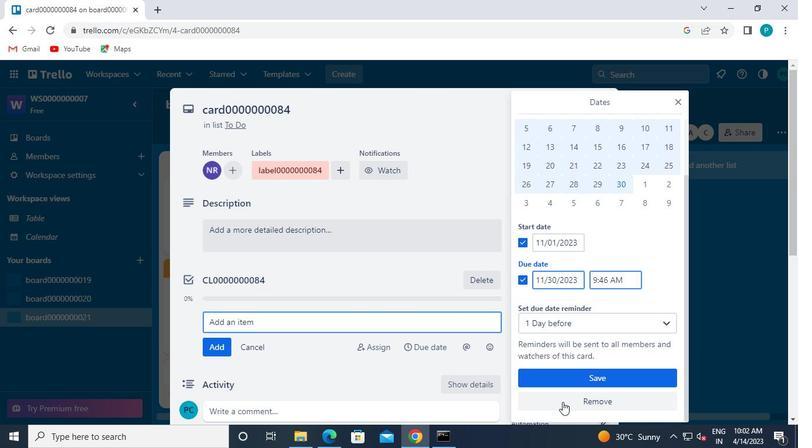 
Action: Mouse pressed left at (562, 379)
Screenshot: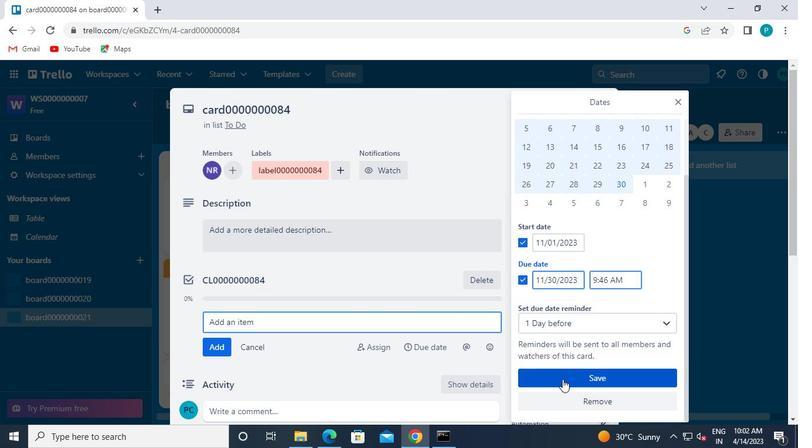
Action: Mouse moved to (497, 359)
Screenshot: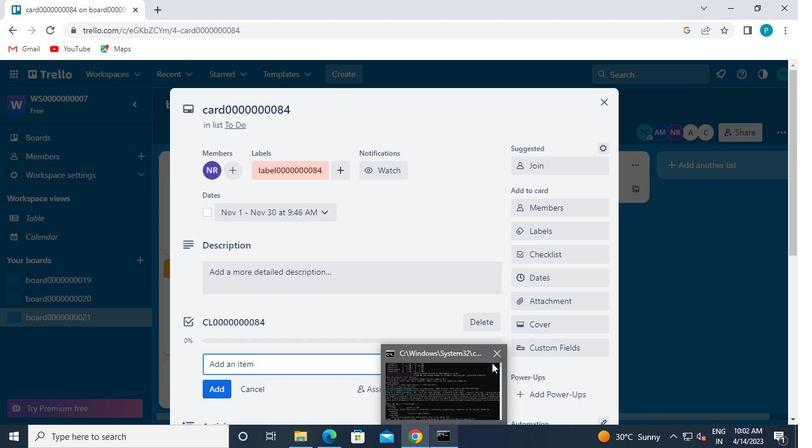 
Action: Mouse pressed left at (497, 359)
Screenshot: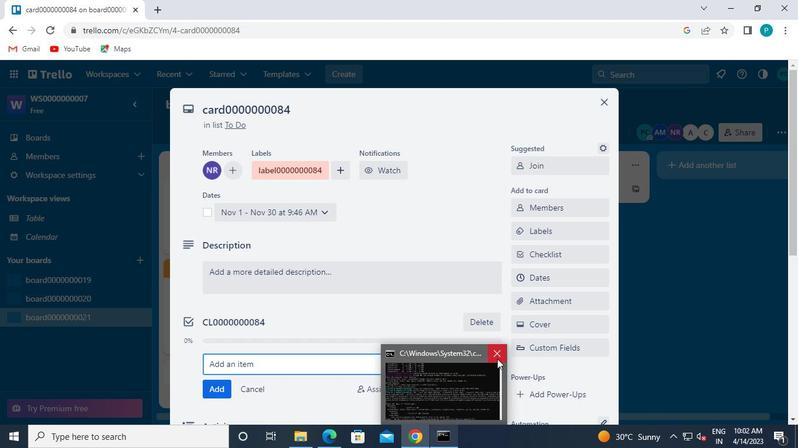 
